 Task: Add the action, sort the to do list by votes in list in descending order.
Action: Mouse moved to (330, 188)
Screenshot: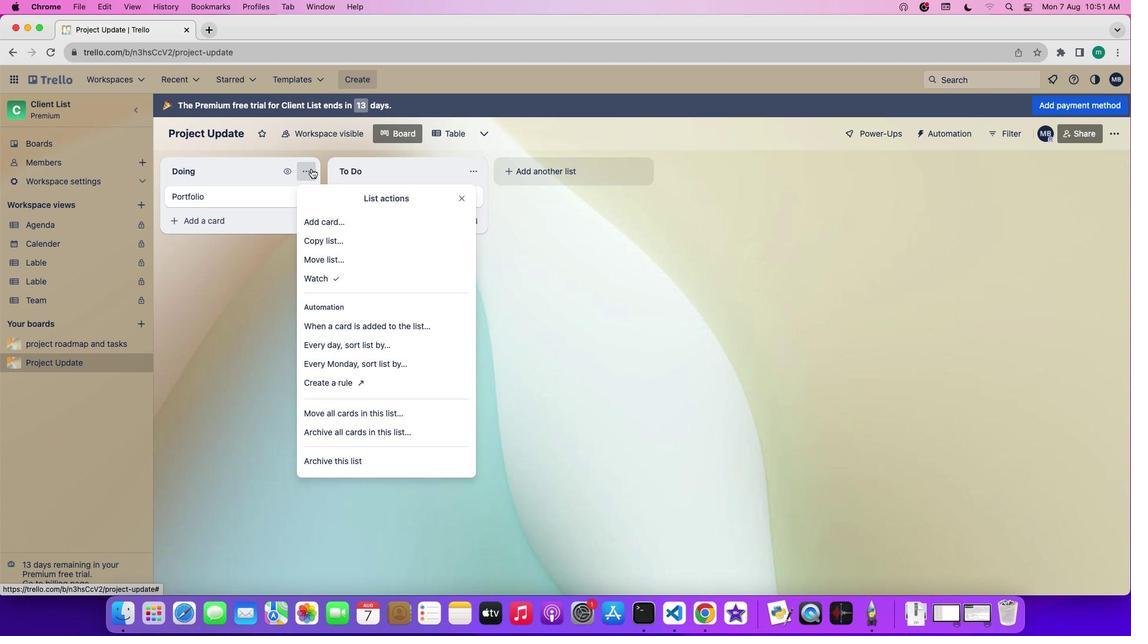 
Action: Mouse pressed left at (330, 188)
Screenshot: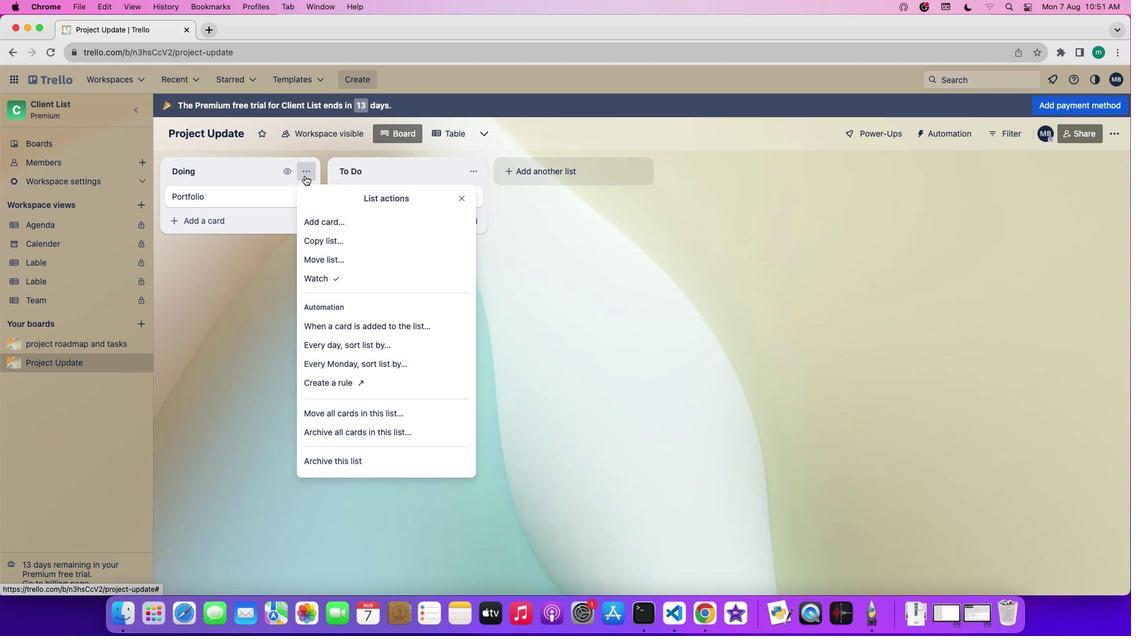 
Action: Mouse moved to (361, 357)
Screenshot: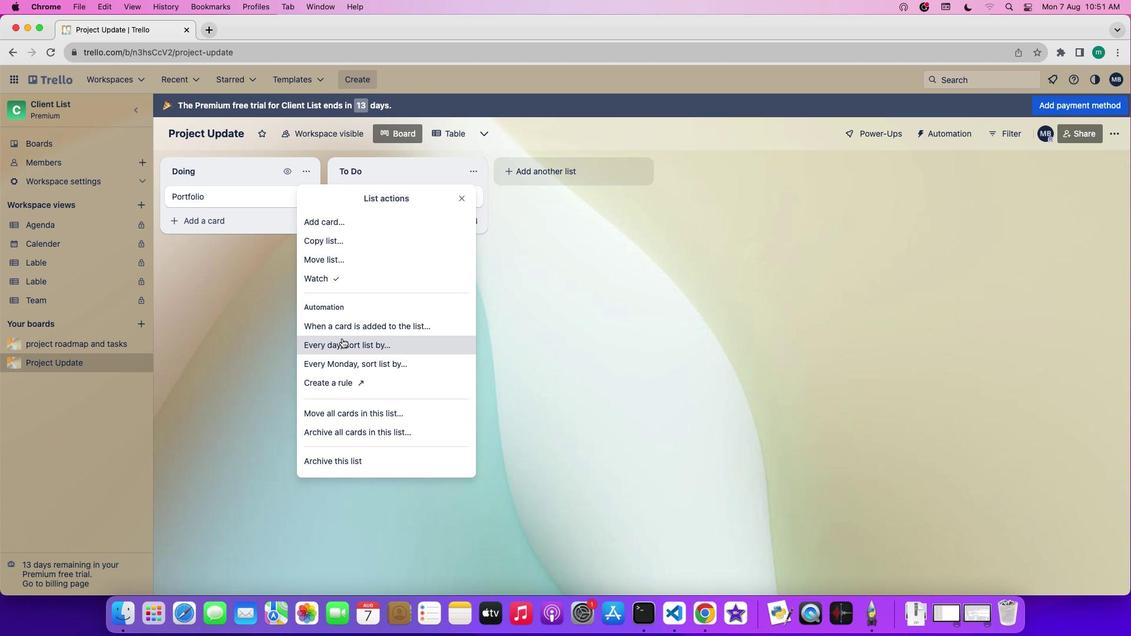 
Action: Mouse pressed left at (361, 357)
Screenshot: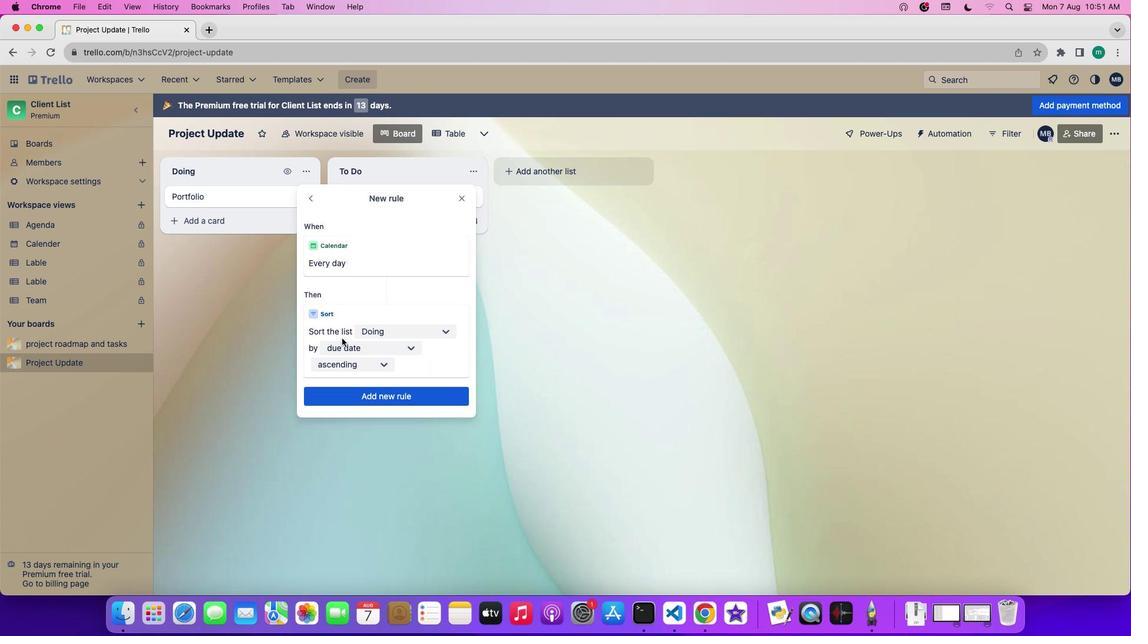 
Action: Mouse moved to (420, 348)
Screenshot: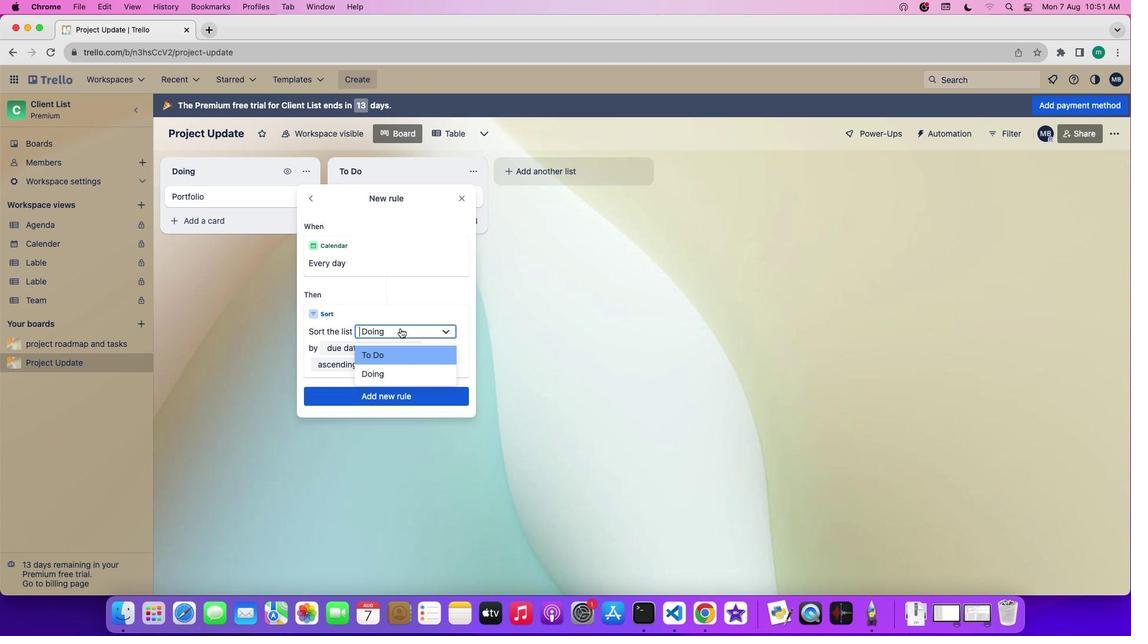 
Action: Mouse pressed left at (420, 348)
Screenshot: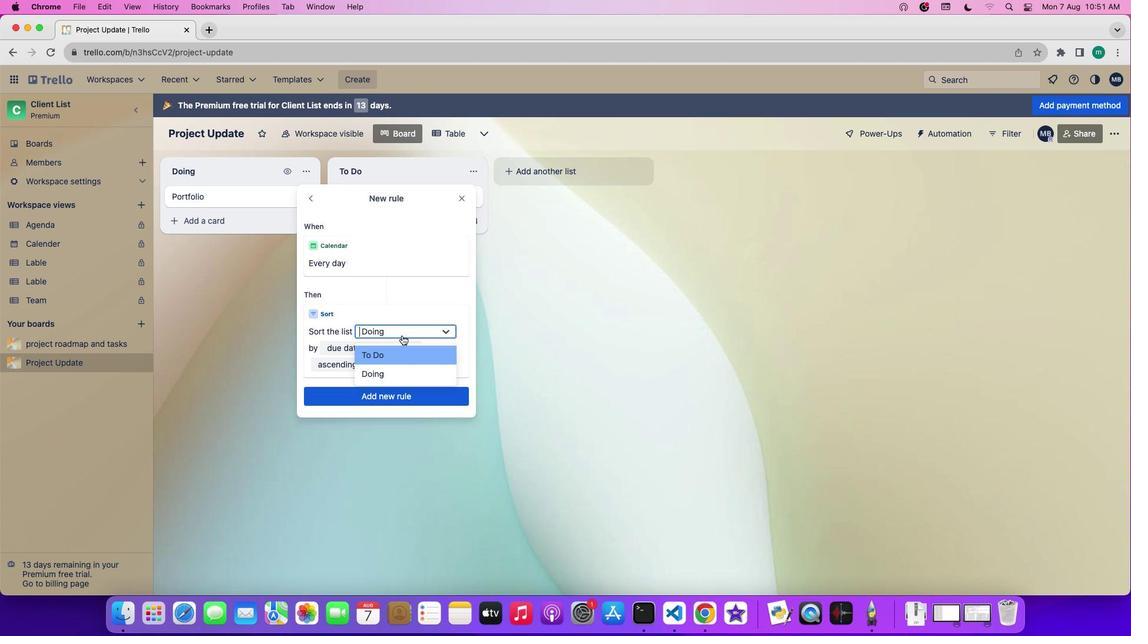 
Action: Mouse moved to (420, 374)
Screenshot: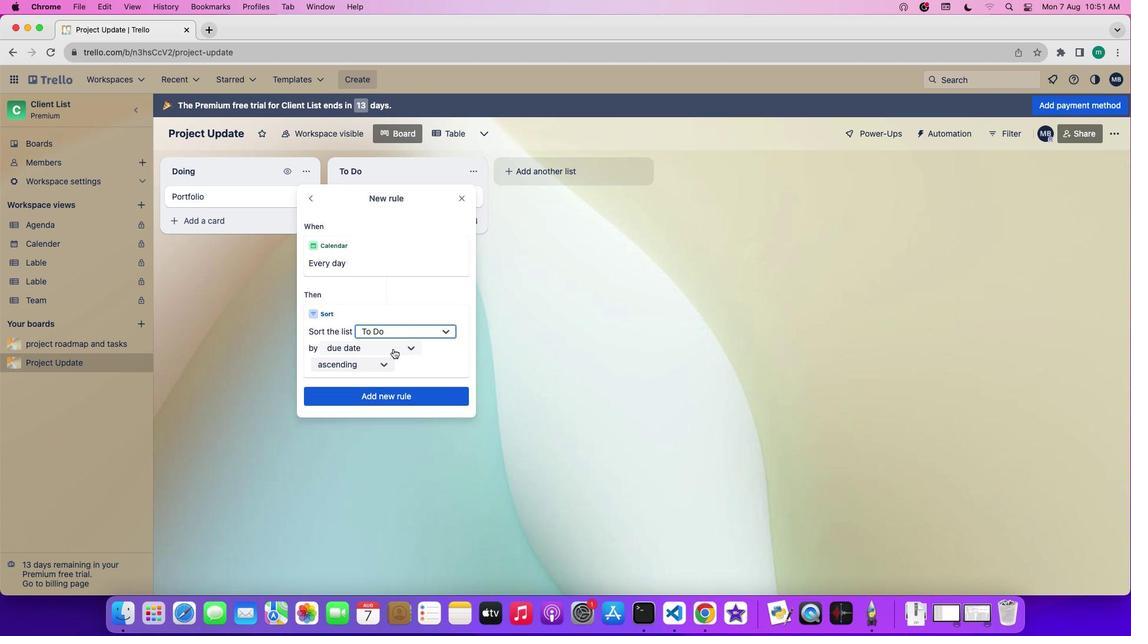 
Action: Mouse pressed left at (420, 374)
Screenshot: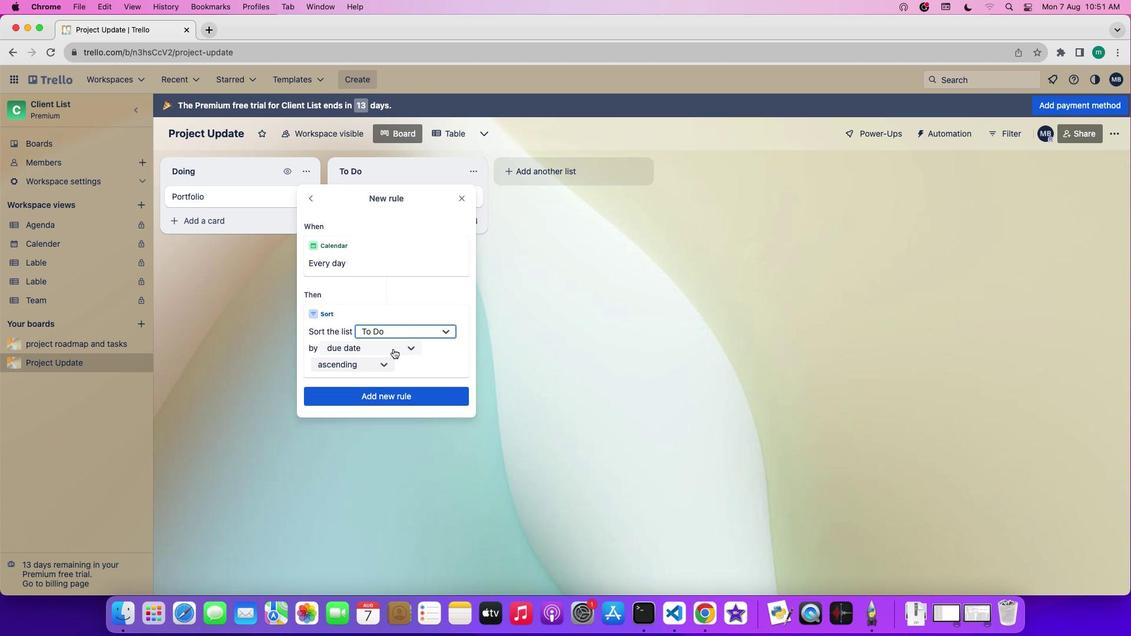 
Action: Mouse moved to (413, 368)
Screenshot: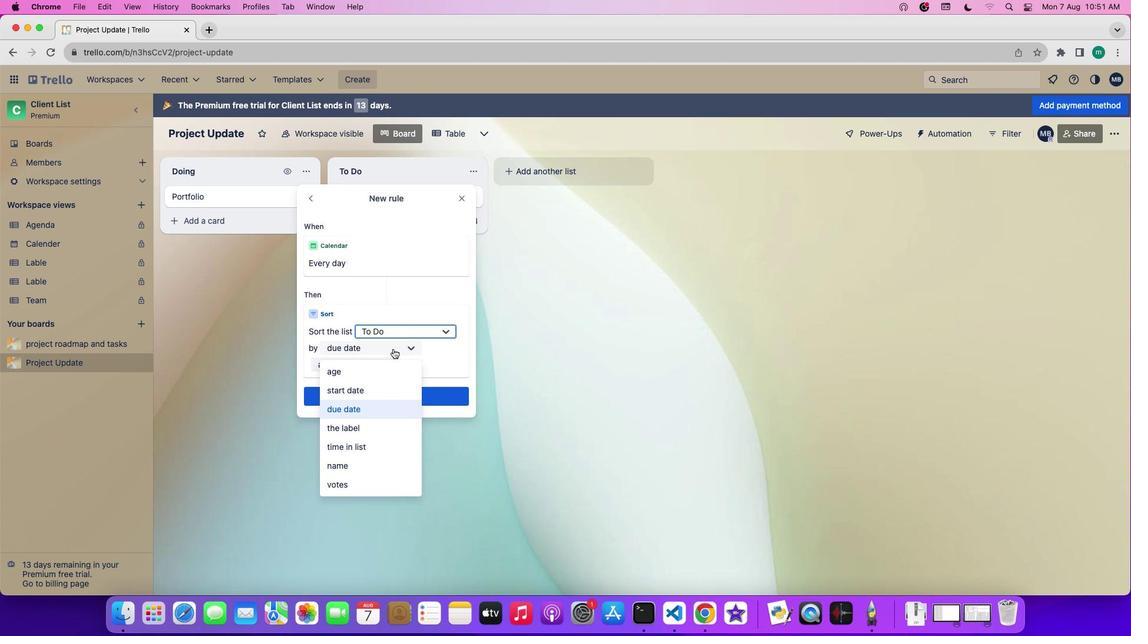 
Action: Mouse pressed left at (413, 368)
Screenshot: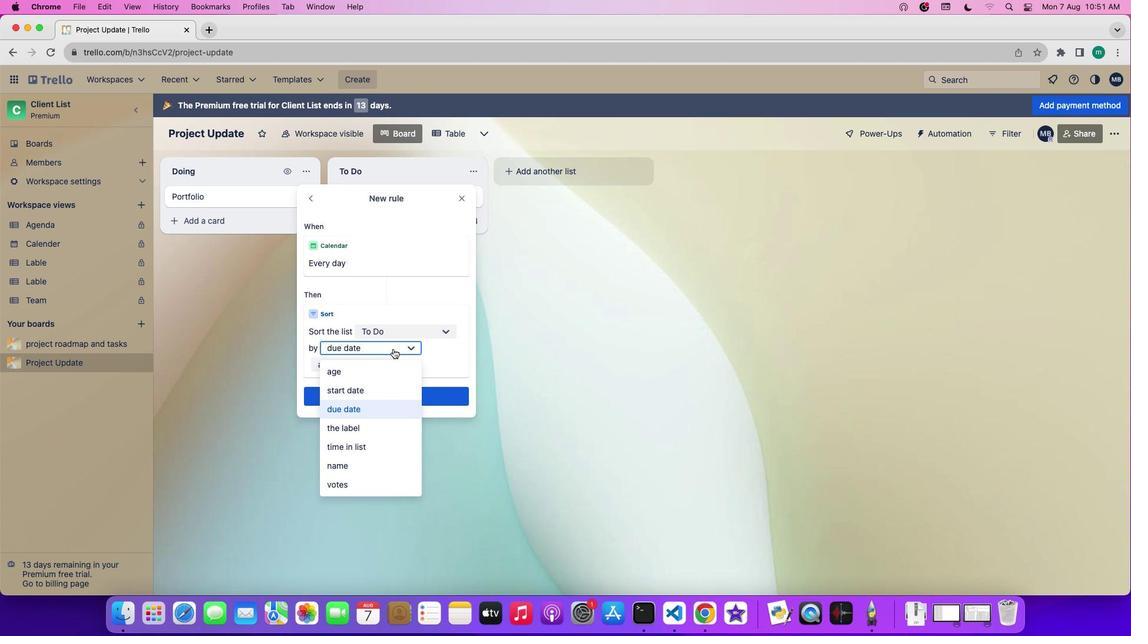 
Action: Mouse moved to (384, 498)
Screenshot: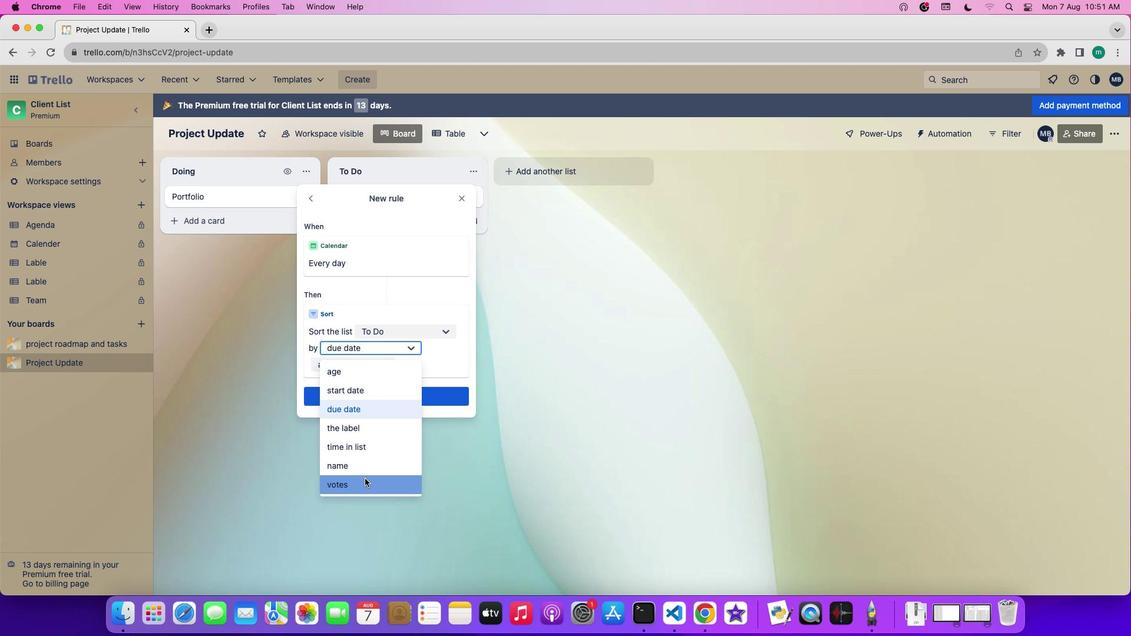 
Action: Mouse pressed left at (384, 498)
Screenshot: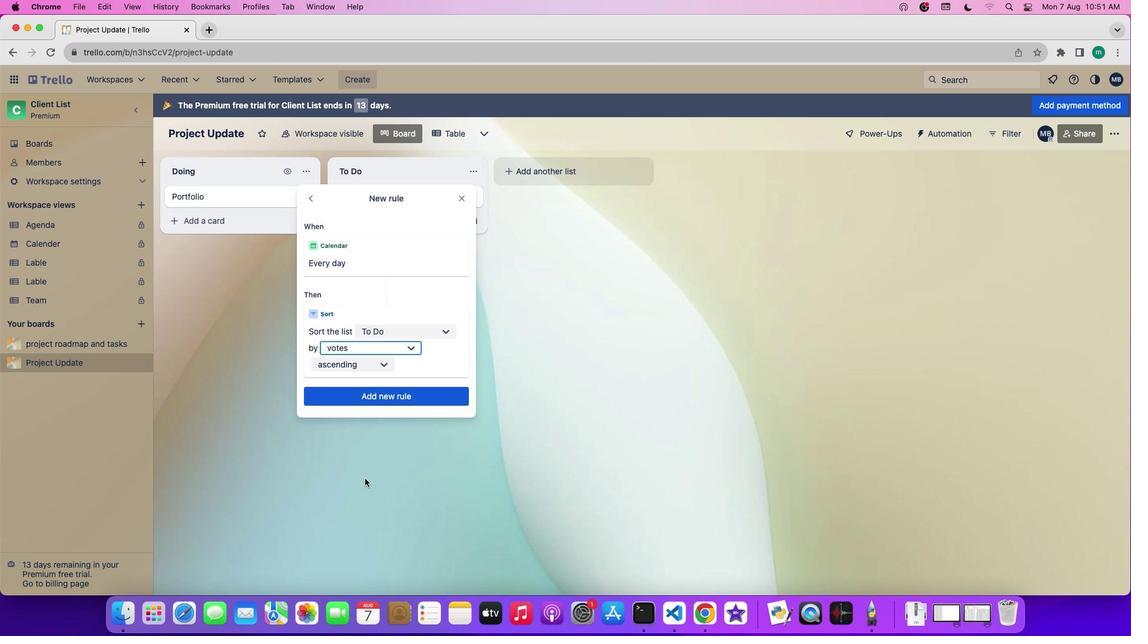 
Action: Mouse moved to (384, 379)
Screenshot: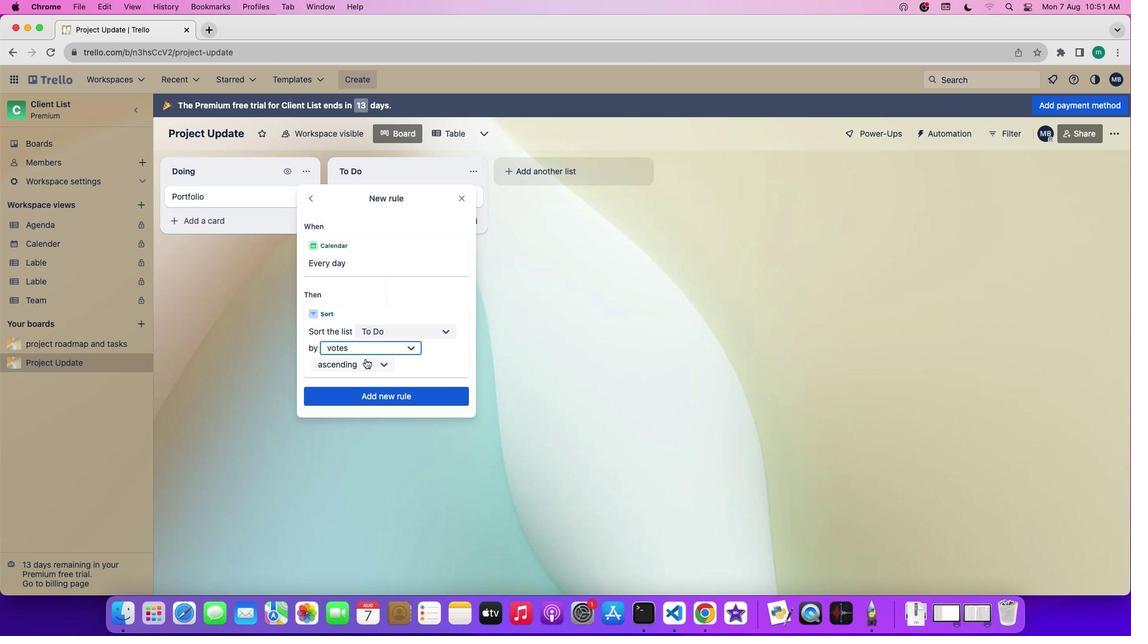 
Action: Mouse pressed left at (384, 379)
Screenshot: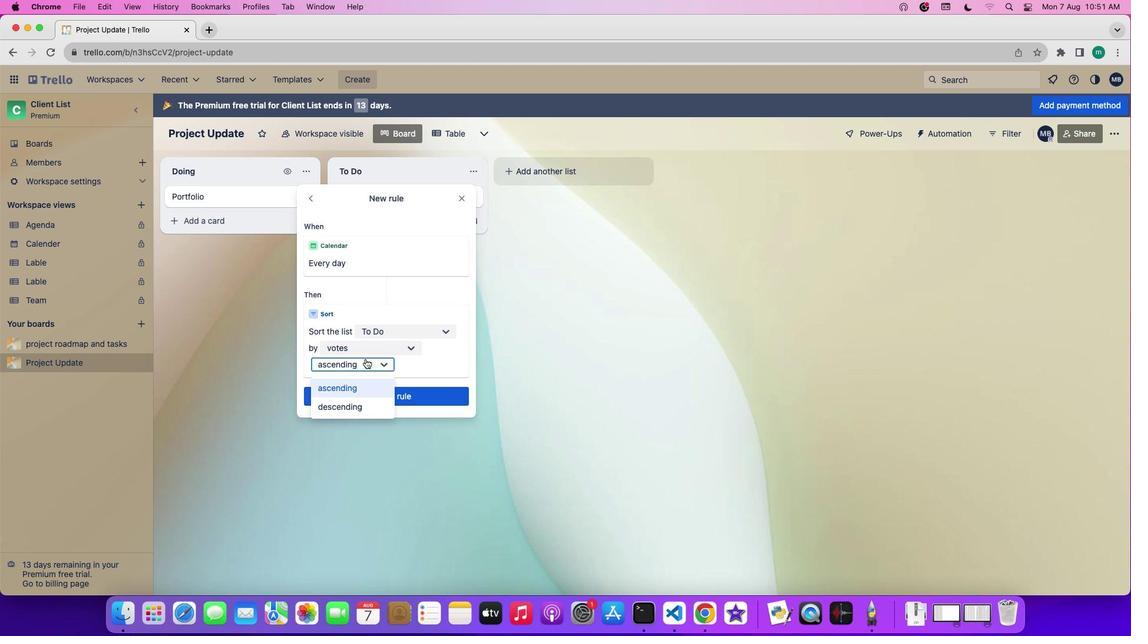 
Action: Mouse moved to (377, 425)
Screenshot: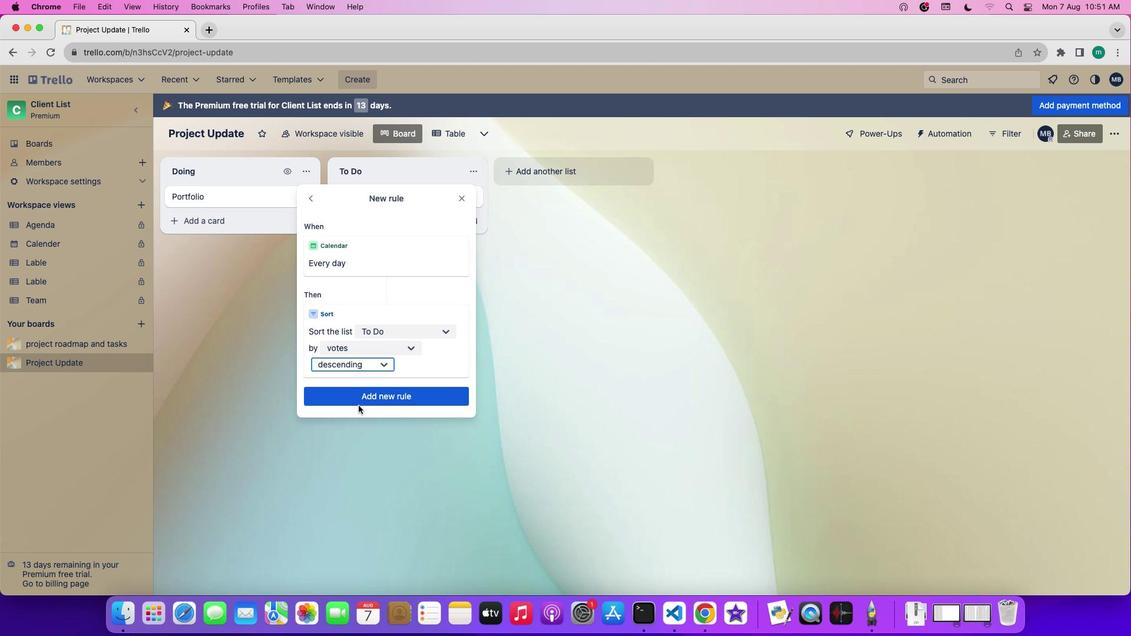 
Action: Mouse pressed left at (377, 425)
Screenshot: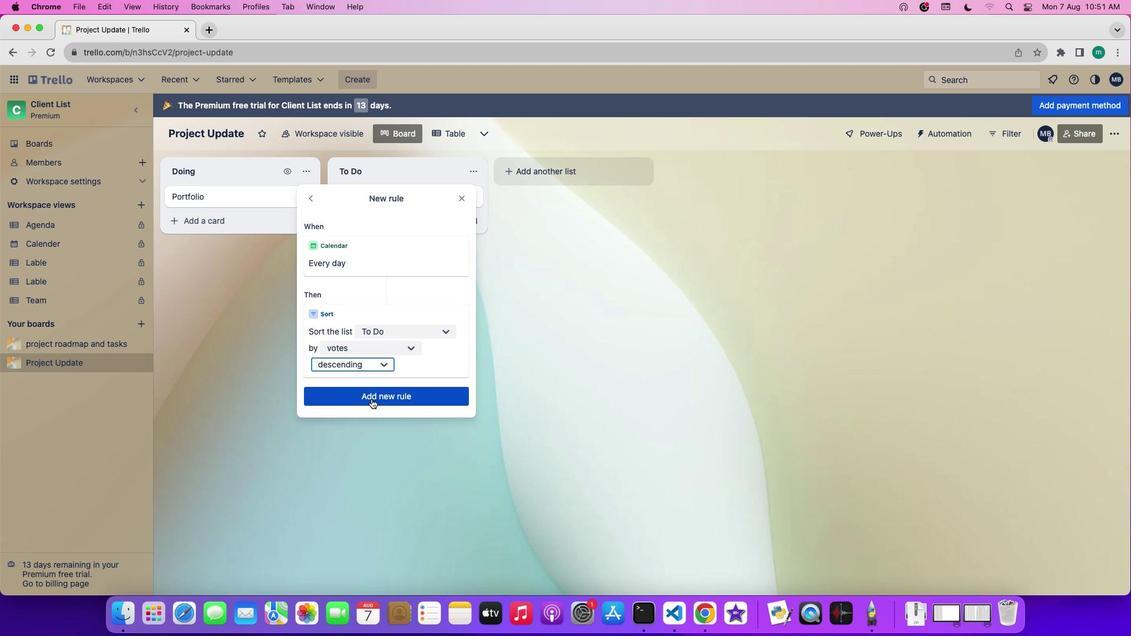 
Action: Mouse moved to (395, 418)
Screenshot: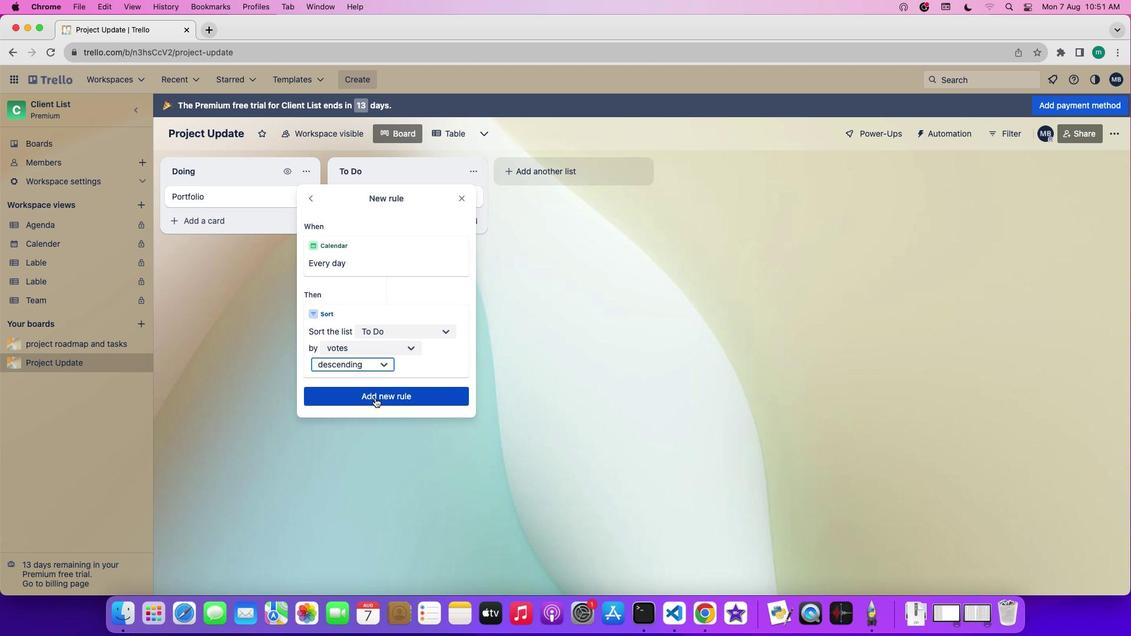 
